 Task: Advanced Features: Convert a video to a format optimized for 8K displays.
Action: Mouse pressed left at (645, 455)
Screenshot: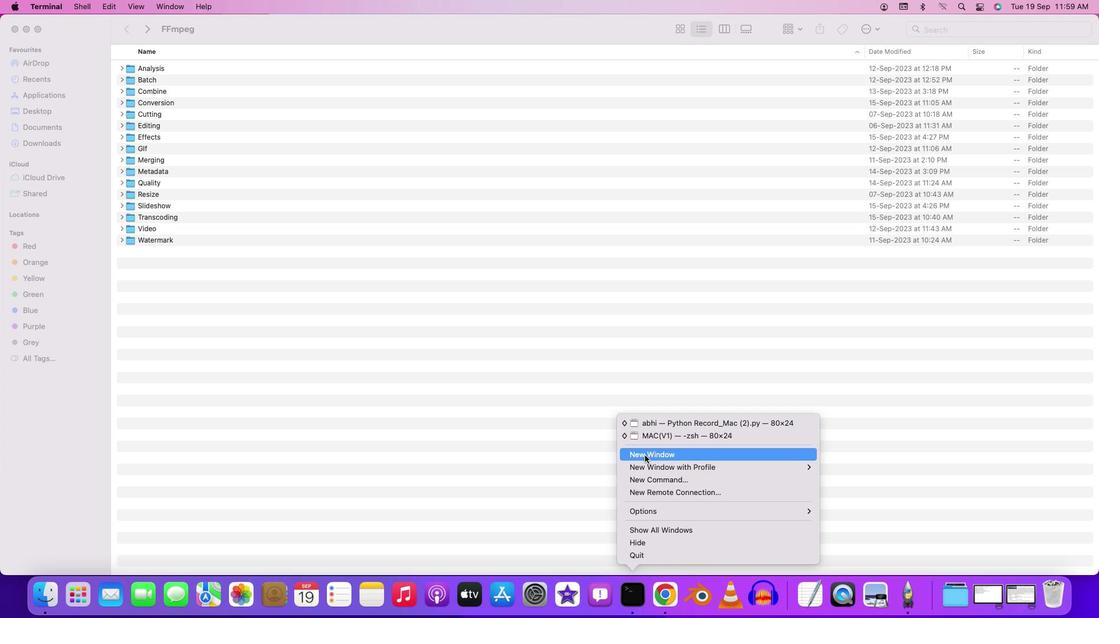
Action: Mouse moved to (87, 22)
Screenshot: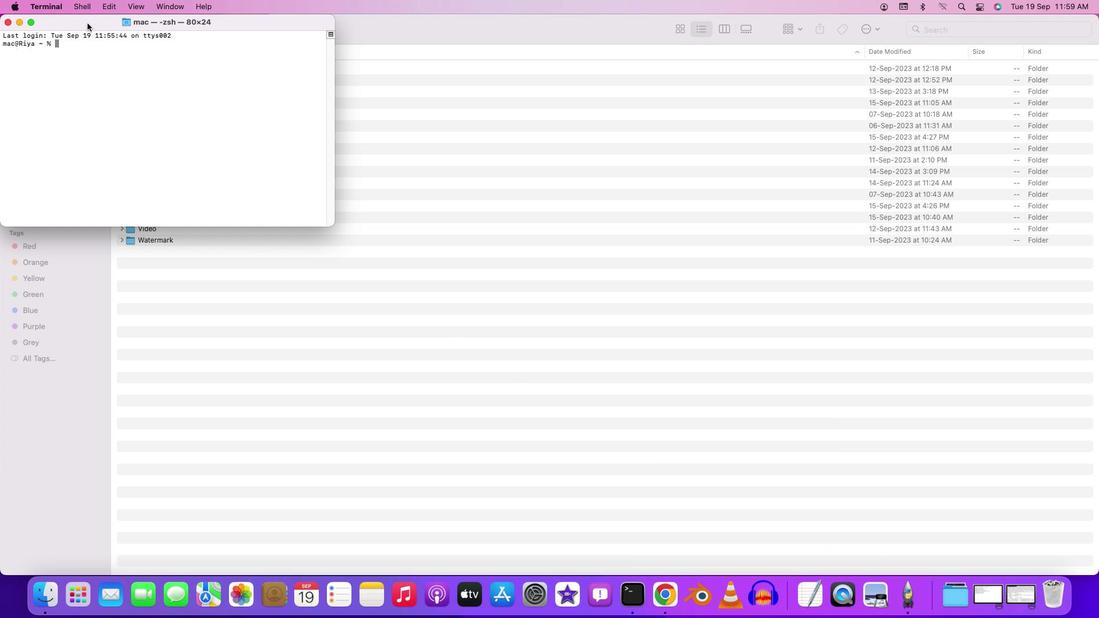 
Action: Mouse pressed left at (87, 22)
Screenshot: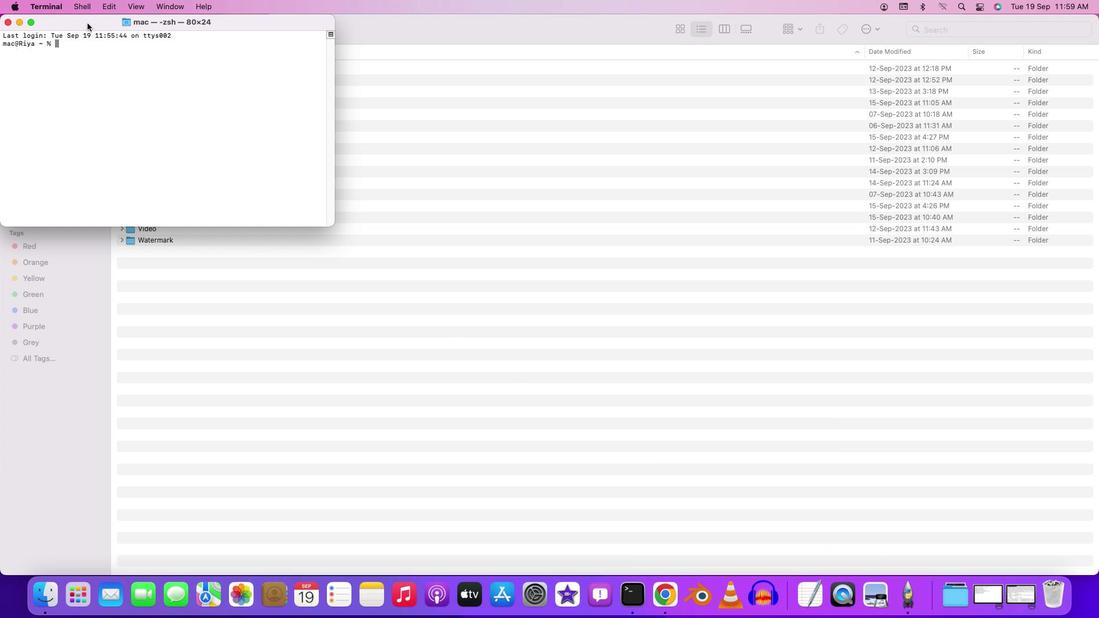 
Action: Mouse pressed left at (87, 22)
Screenshot: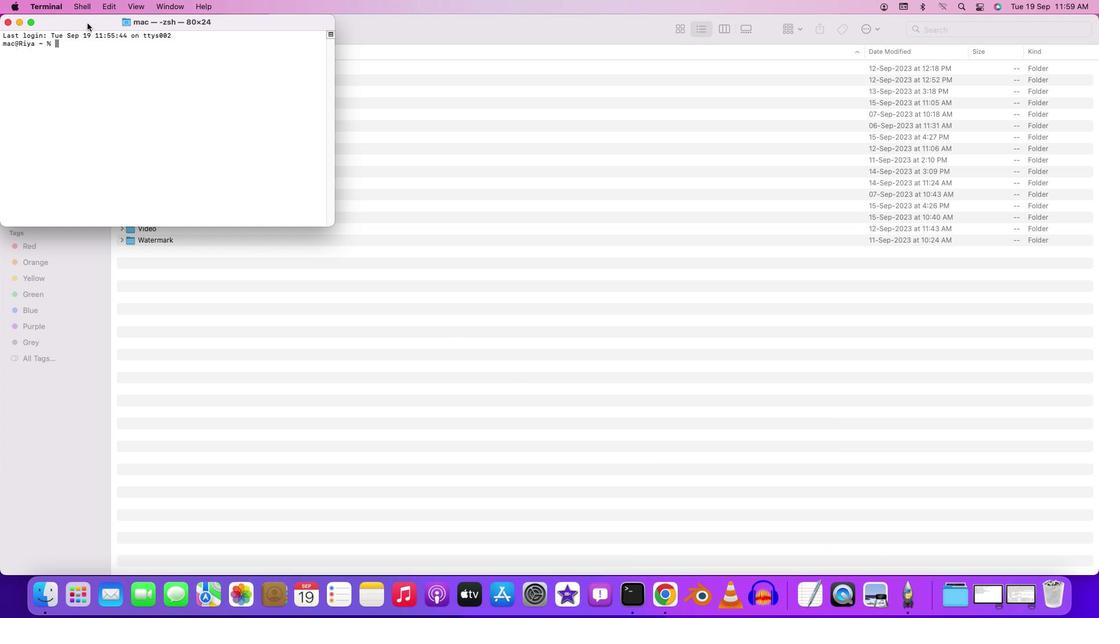 
Action: Mouse moved to (76, 46)
Screenshot: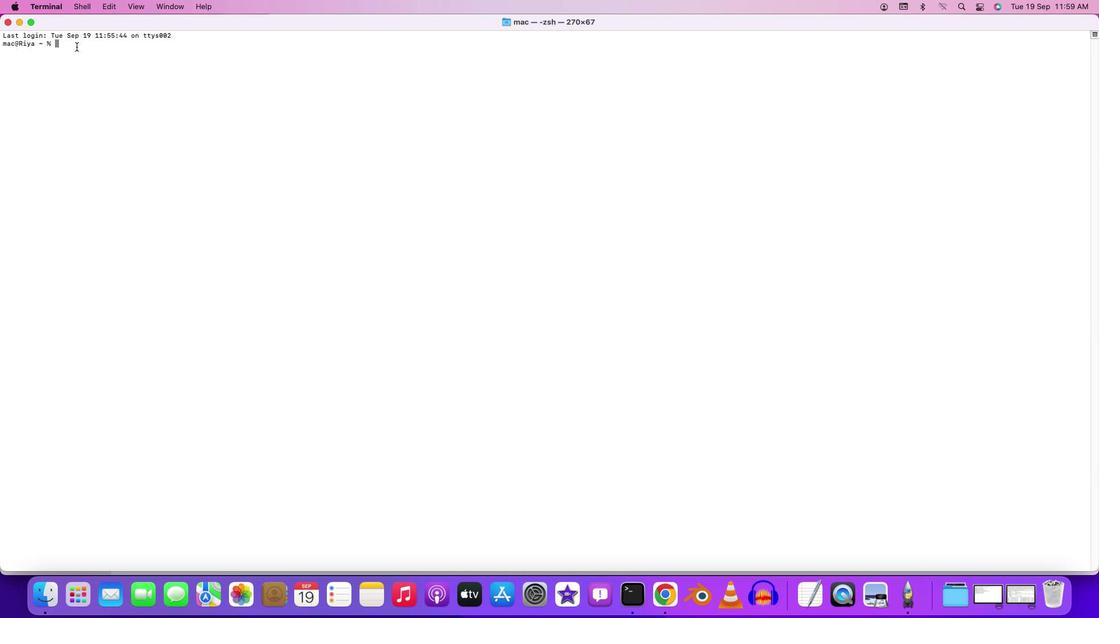 
Action: Mouse pressed left at (76, 46)
Screenshot: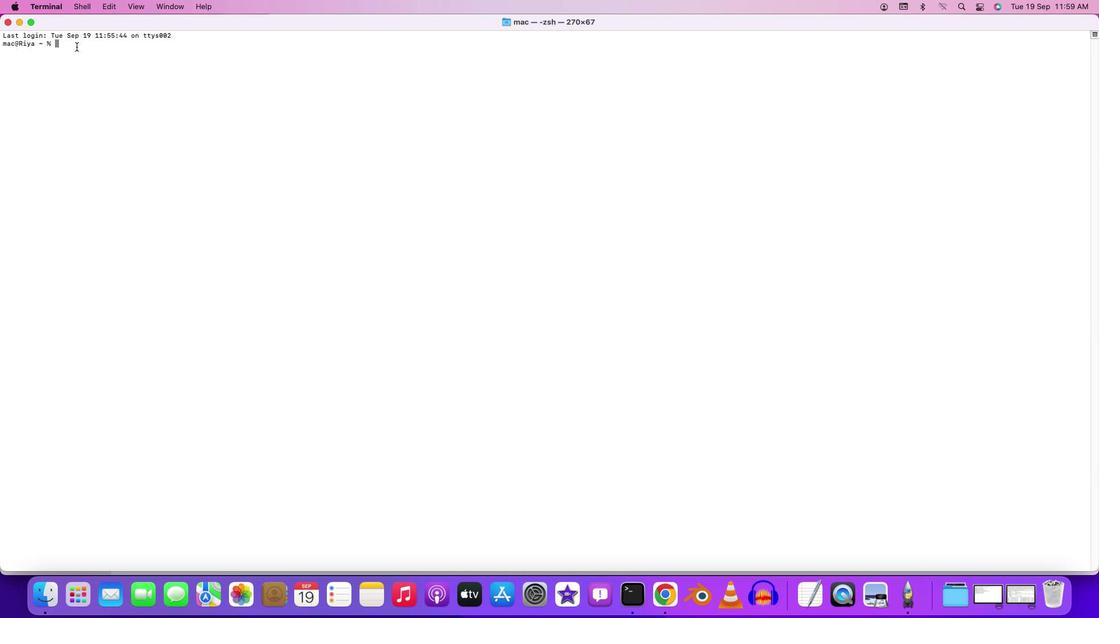 
Action: Key pressed 'c''d'Key.space'd''e''s''k''t''o''p'Key.enter'c''d'Key.space'a'Key.backspace'f''f''m''p''e''g'Key.enter'c''d'Key.space'f'Key.backspace'm''e'Key.backspaceKey.backspace'b''a''t''c''h'Key.enter'c''d'Key.space'v''i''d''e''o'Key.enter'f''f''m''p''e''g'Key.space'-''i'Key.space'i''n''p''u''t''.''m''p''4'Key.space'-''v''f'Key.spaceKey.shift'"''s''c''a''l''e''=''7''6''8''0''x''4''3''2''0'Key.shift'"'Key.leftKey.leftKey.leftKey.leftKey.leftKey.leftKey.leftKey.leftKey.leftKey.leftKey.leftKey.leftKey.leftKey.leftKey.leftKey.leftKey.rightKey.rightKey.rightKey.rightKey.rightKey.rightKey.rightKey.rightKey.rightKey.rightKey.rightKey.rightKey.rightKey.rightKey.rightKey.rightKey.rightKey.rightKey.rightKey.space'-'Key.space'c'Key.backspaceKey.backspace'c'Key.shift':''v'Key.space'l''i''b''x''2''6''5'Key.space'-''p''r''e''s''e''t'Key.space'm''e''d''i''o'Key.backspace'u''m'Key.space'-''c''r''f'Key.space'1''8'Key.space'-''c'Key.shift':''a'Key.space'a''a''c'Key.space'-''s''t''r''i''c''t'Key.space'e''x''p''e''r''i''m''e''n''t''a''l'Key.space'o''u''t''p''u''t'Key.shift'_''8''k''.''m''p''4'Key.enter'y'Key.enter
Screenshot: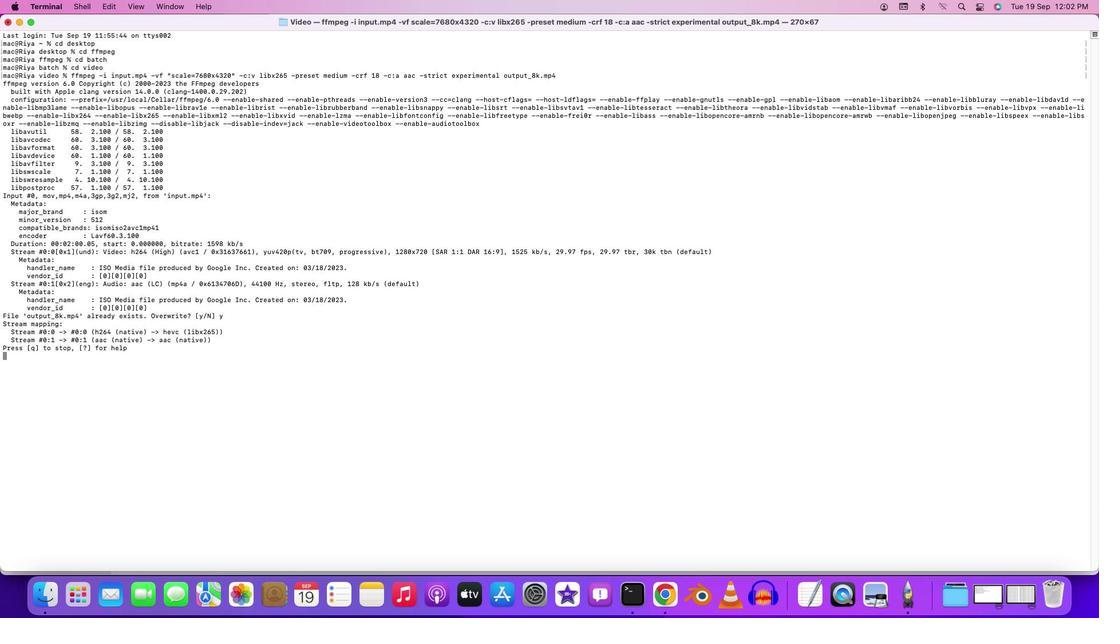 
Action: Mouse moved to (552, 513)
Screenshot: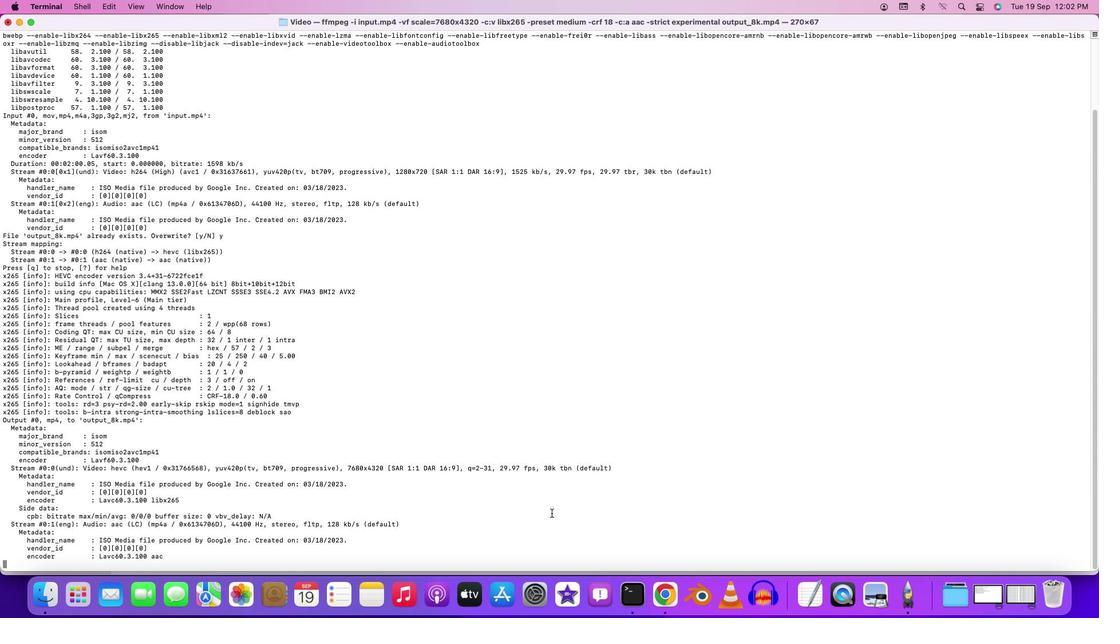 
